 Task: Create in the project Transpire and in the Backlog issue 'Integrate a new email marketing automation tool into an existing marketing campaign to improve conversion rates and engagement' a child issue 'Integration with electronic medical records systems', and assign it to team member softage.2@softage.net.
Action: Mouse moved to (221, 62)
Screenshot: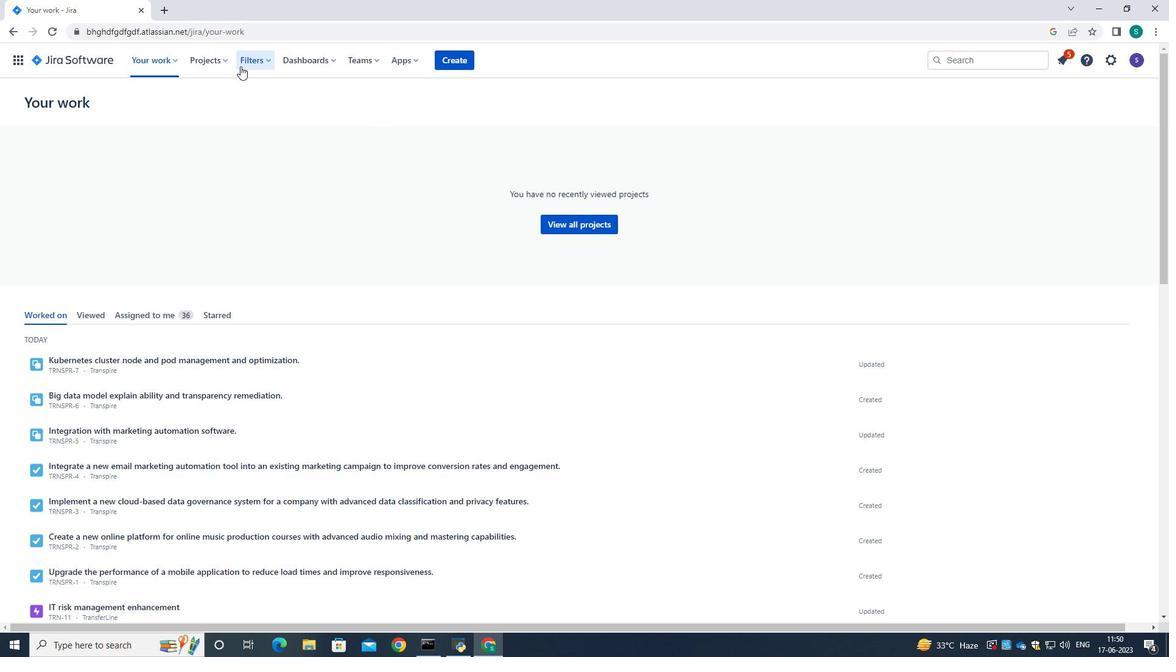 
Action: Mouse pressed left at (221, 62)
Screenshot: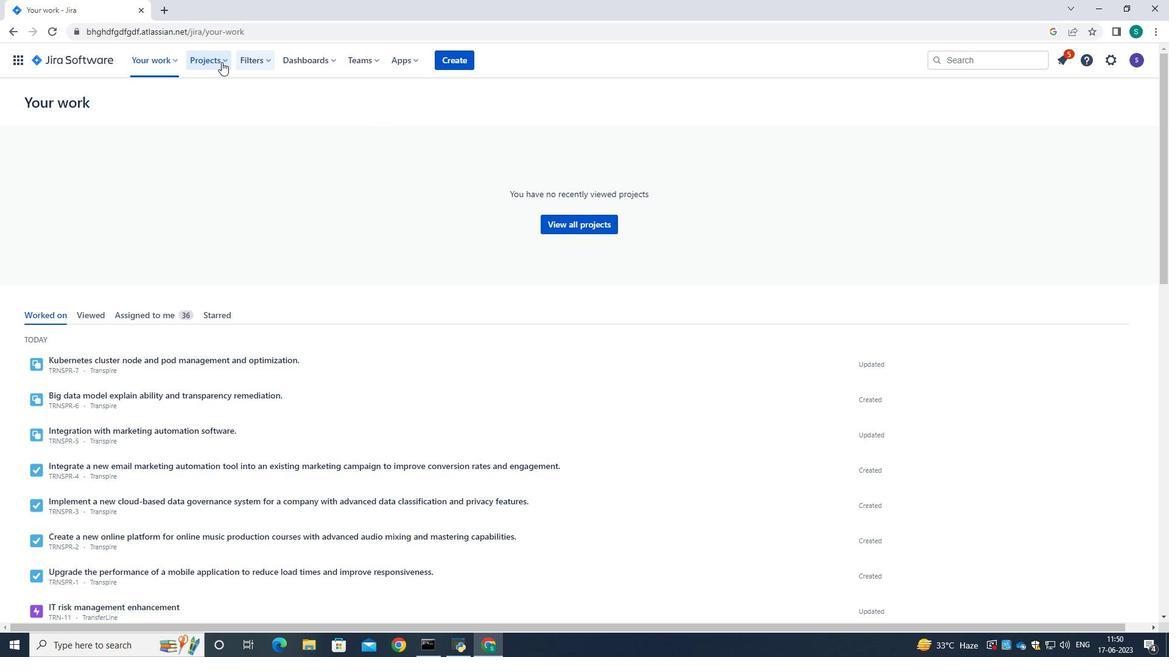
Action: Mouse moved to (253, 115)
Screenshot: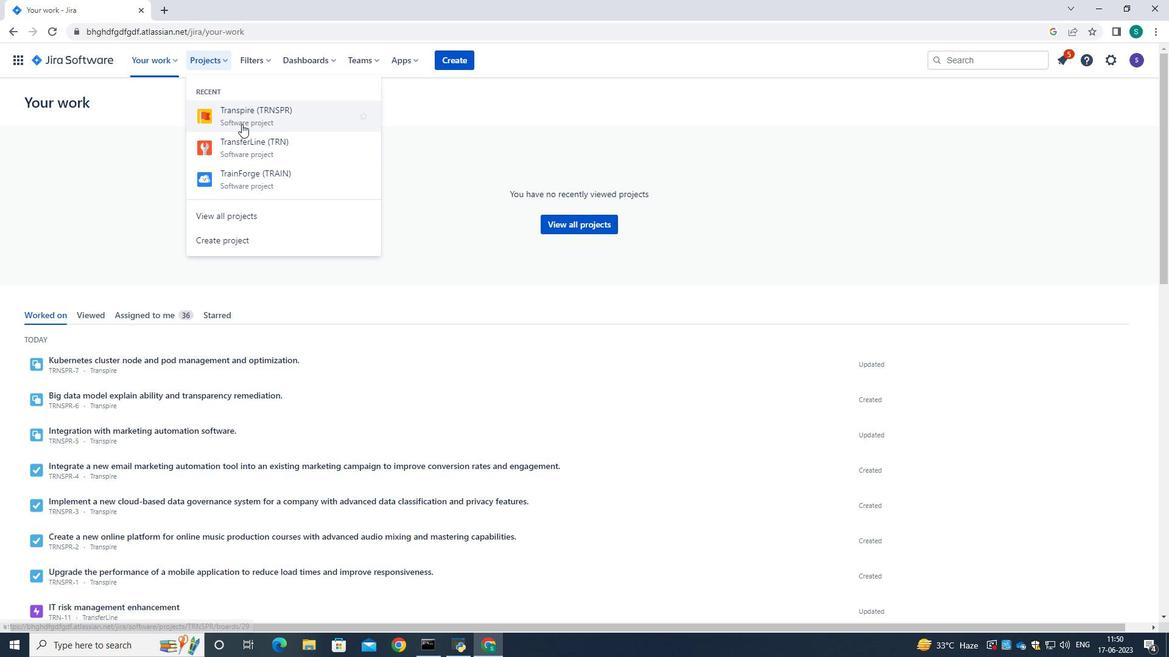 
Action: Mouse pressed left at (253, 115)
Screenshot: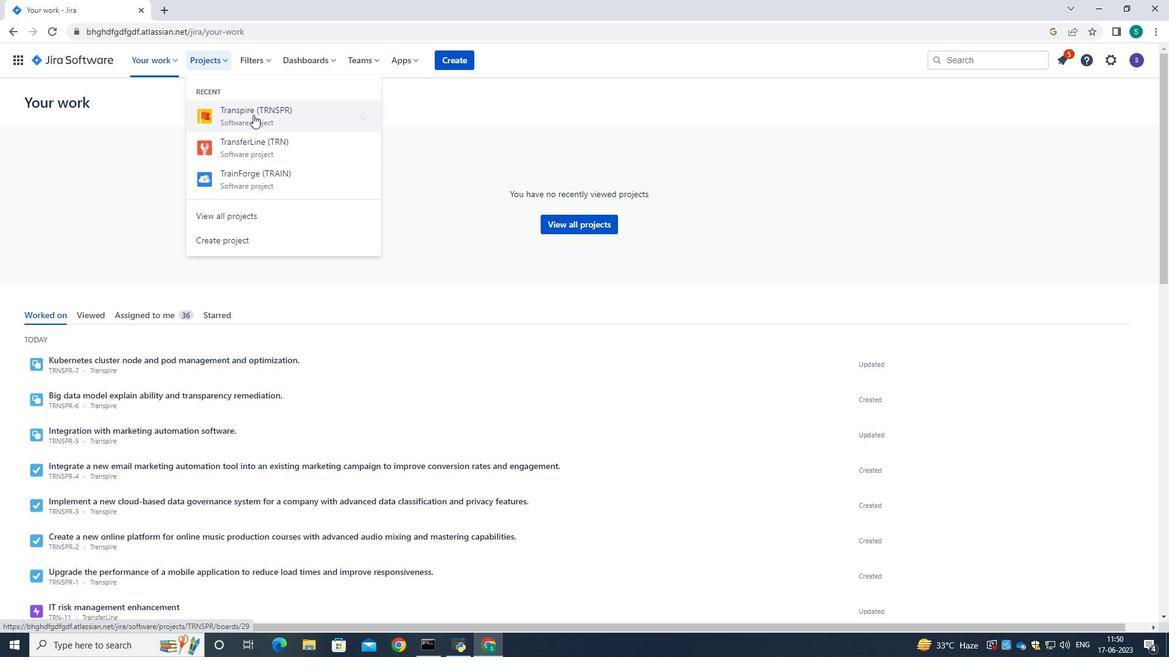 
Action: Mouse moved to (77, 186)
Screenshot: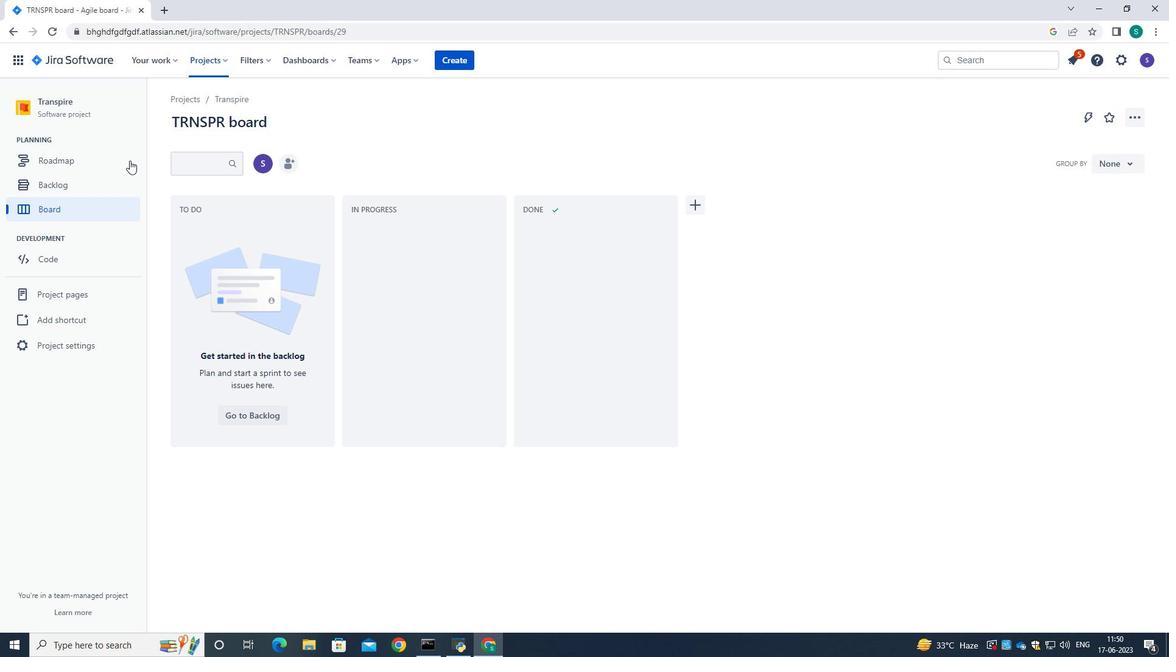 
Action: Mouse pressed left at (77, 186)
Screenshot: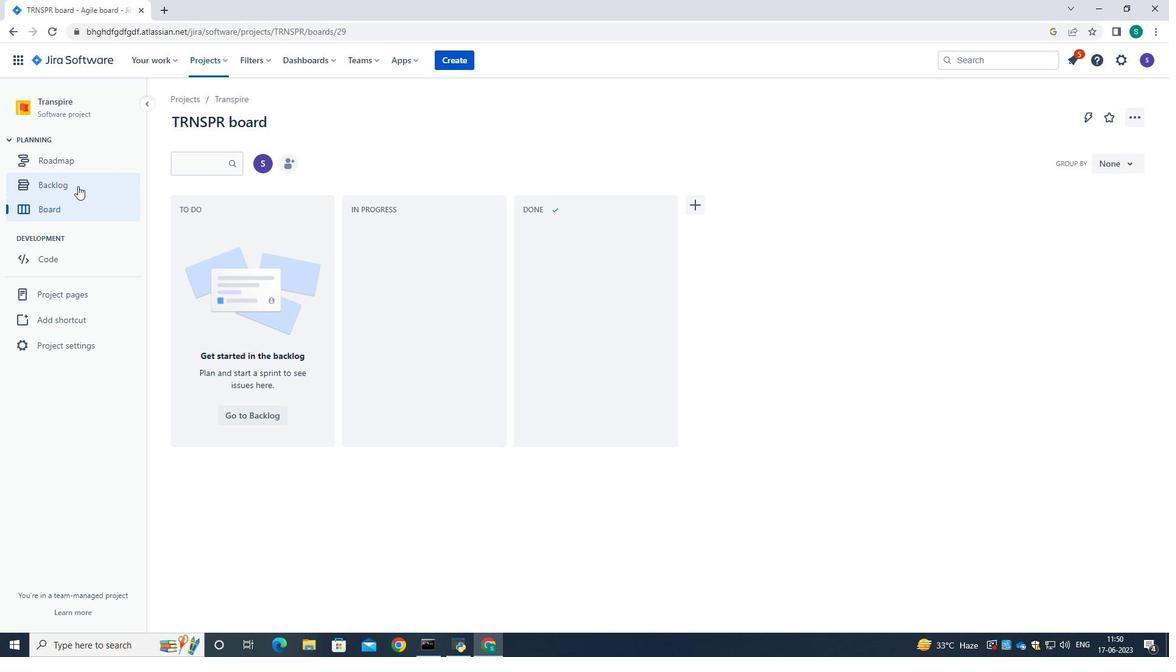 
Action: Mouse moved to (523, 223)
Screenshot: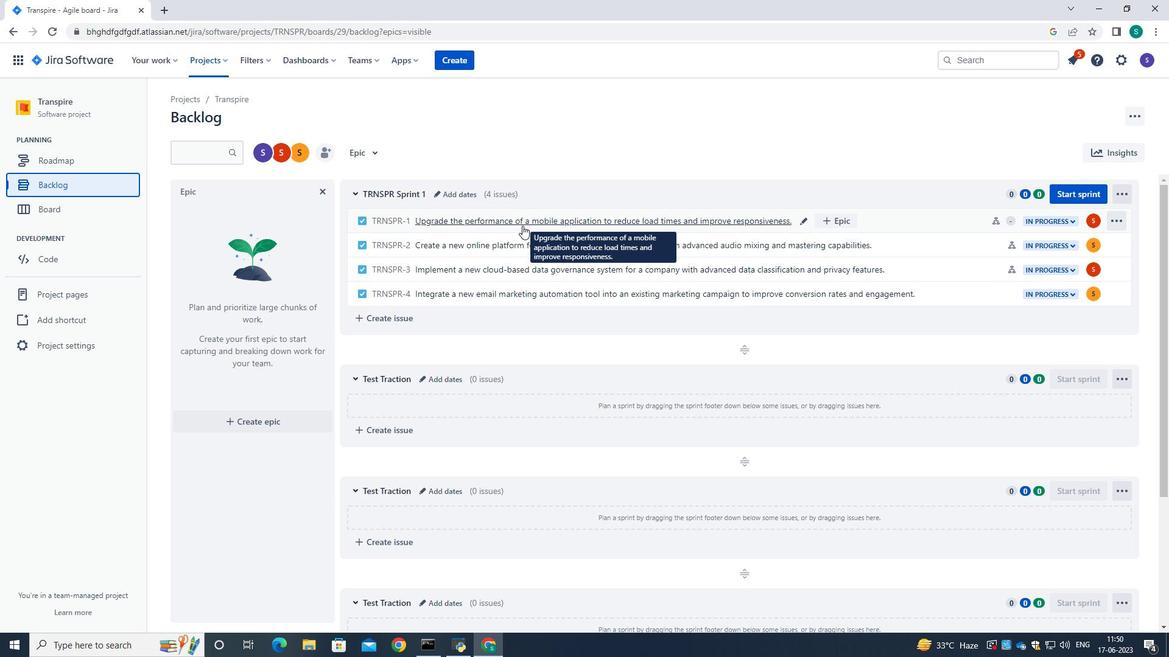
Action: Mouse pressed left at (523, 223)
Screenshot: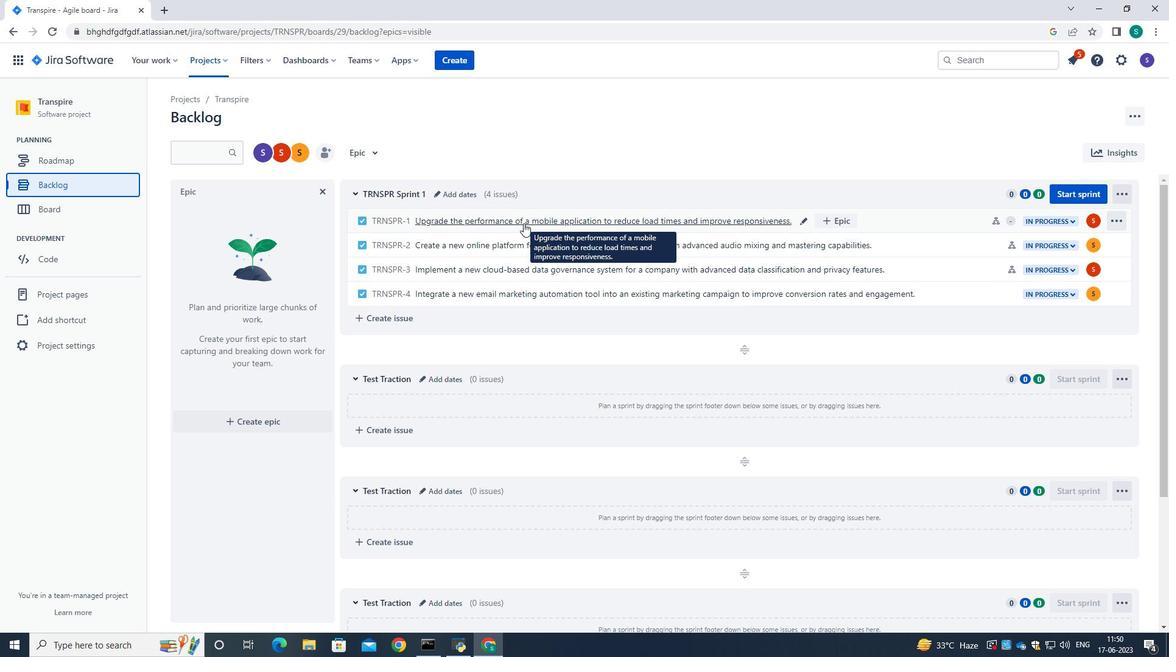 
Action: Mouse moved to (433, 295)
Screenshot: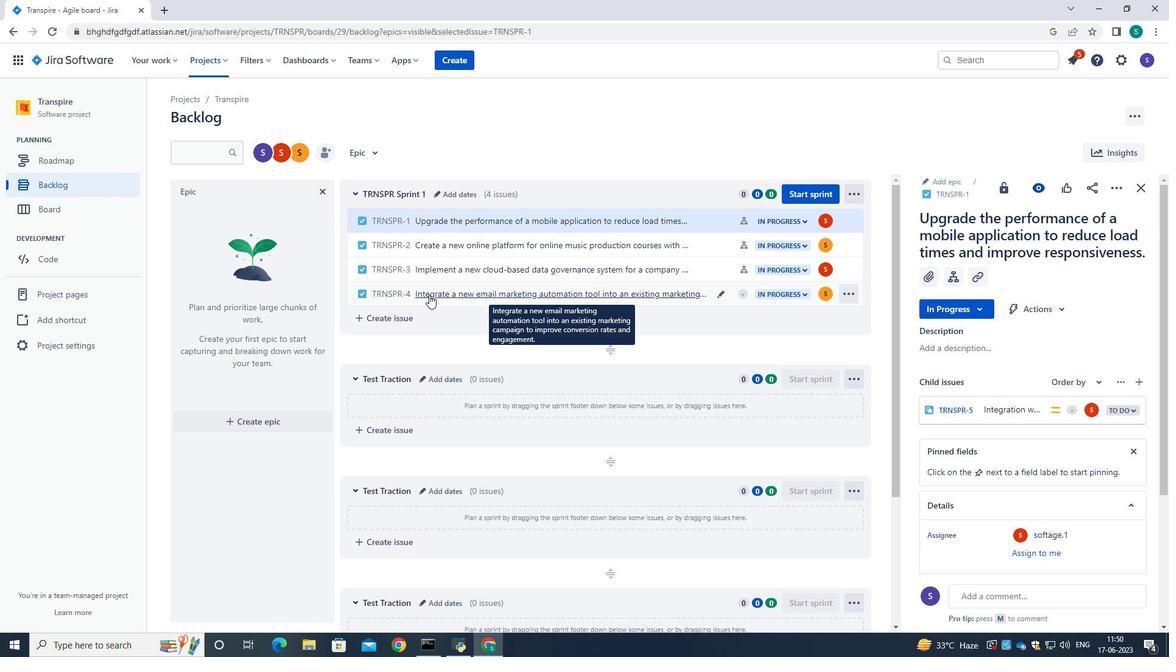 
Action: Mouse pressed left at (433, 295)
Screenshot: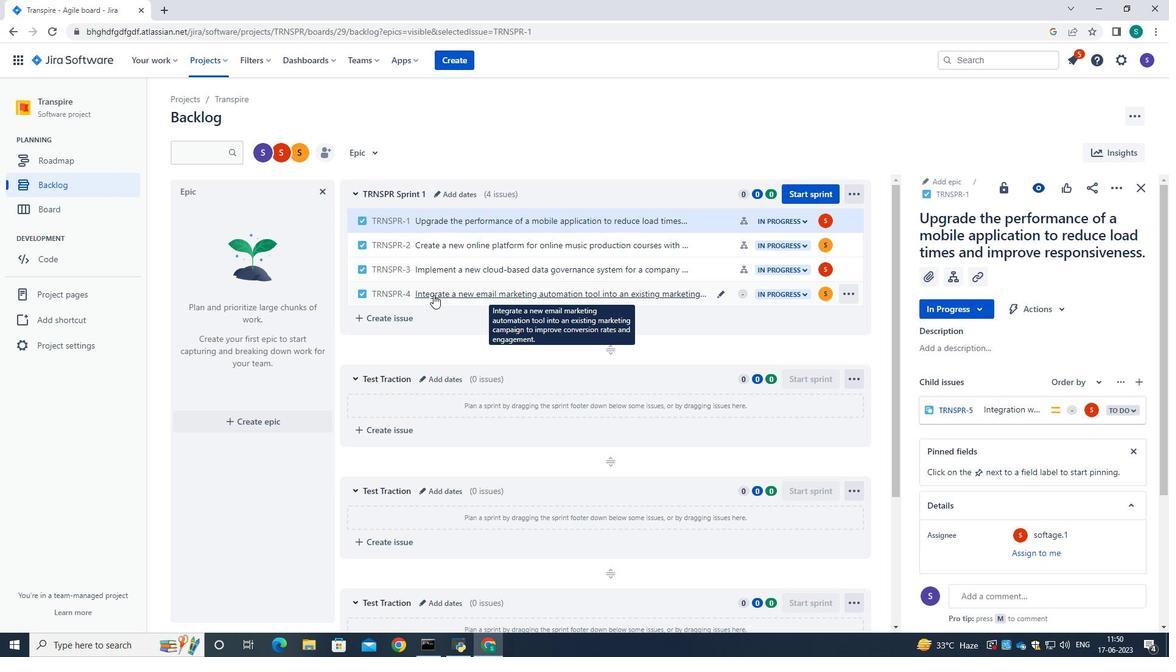 
Action: Mouse moved to (958, 293)
Screenshot: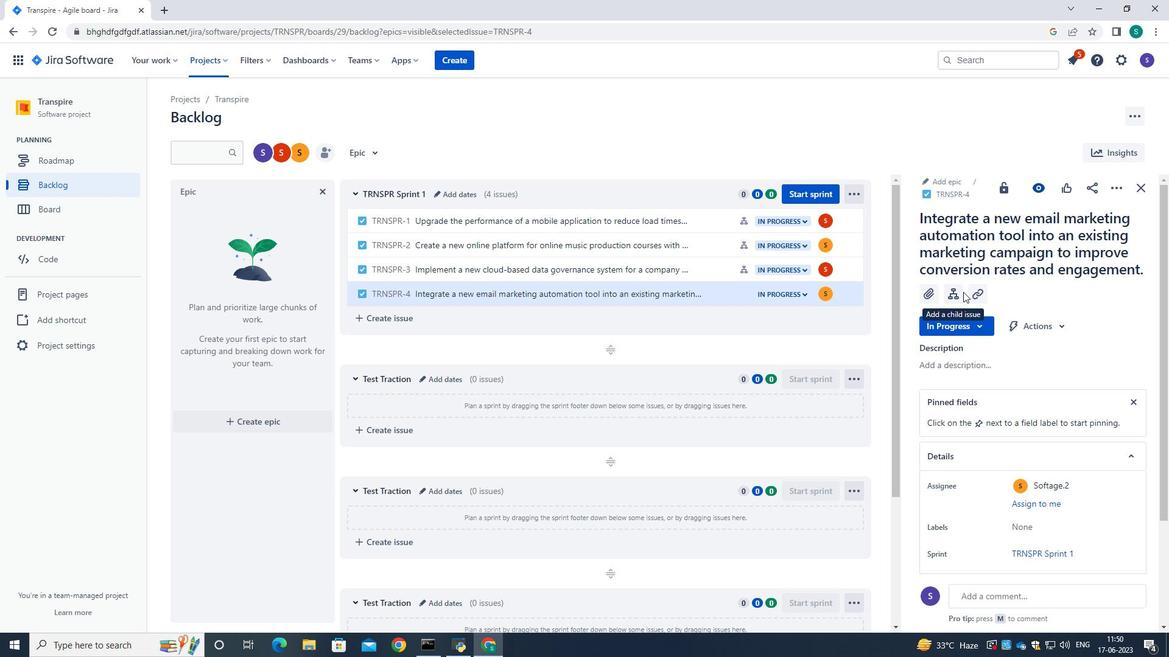 
Action: Mouse pressed left at (958, 293)
Screenshot: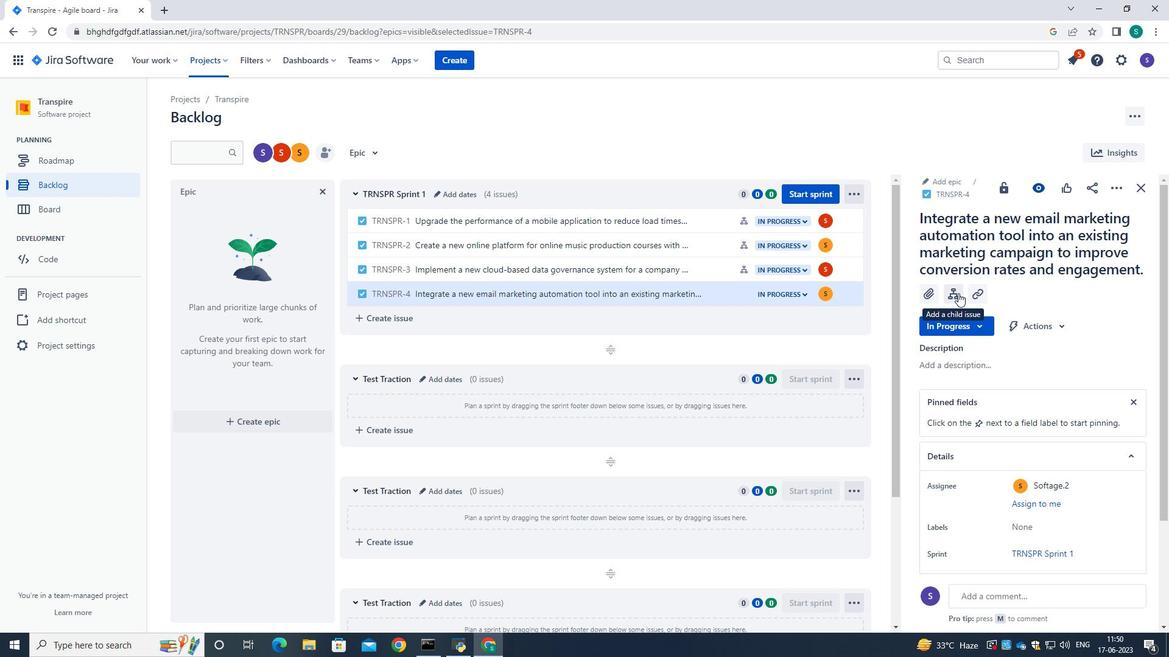 
Action: Mouse moved to (959, 388)
Screenshot: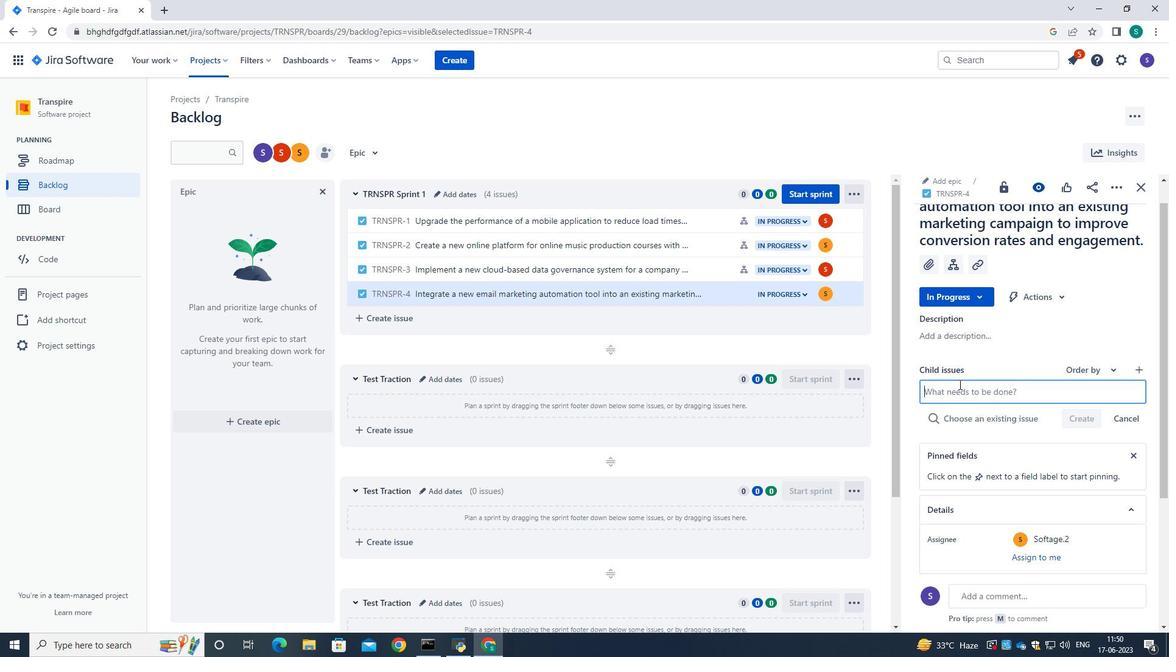 
Action: Mouse pressed left at (959, 388)
Screenshot: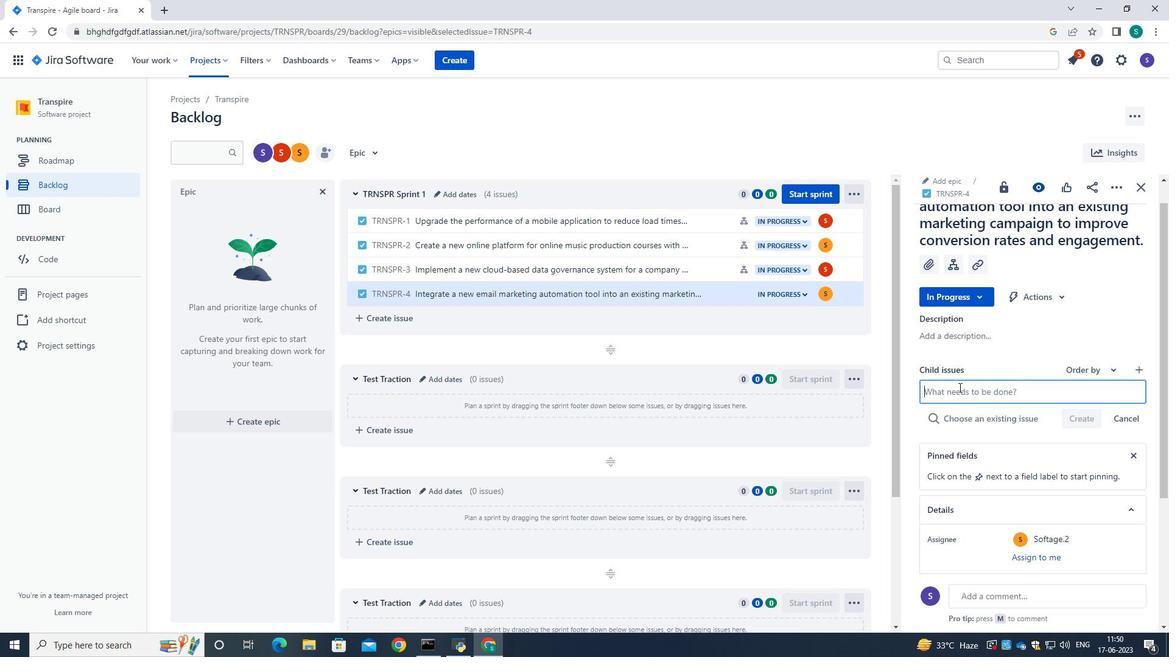 
Action: Key pressed <Key.caps_lock>I<Key.caps_lock>ntegration<Key.space>with<Key.space>electori<Key.backspace><Key.backspace><Key.backspace><Key.backspace><Key.backspace><Key.backspace><Key.backspace><Key.backspace><Key.backspace><Key.backspace><Key.backspace><Key.backspace><Key.backspace><Key.backspace><Key.backspace><Key.backspace><Key.backspace><Key.backspace><Key.backspace><Key.backspace><Key.backspace><Key.backspace><Key.backspace><Key.backspace><Key.backspace><Key.backspace><Key.backspace><Key.backspace><Key.backspace><Key.backspace><Key.backspace><Key.backspace><Key.backspace><Key.backspace><Key.backspace>d<Key.backspace>in<Key.backspace><Key.backspace><Key.caps_lock>I<Key.caps_lock>ntegration<Key.space>with<Key.space>electronic<Key.space>mediac<Key.backspace><Key.backspace>cal<Key.space>record<Key.space>system.<Key.backspace>s.
Screenshot: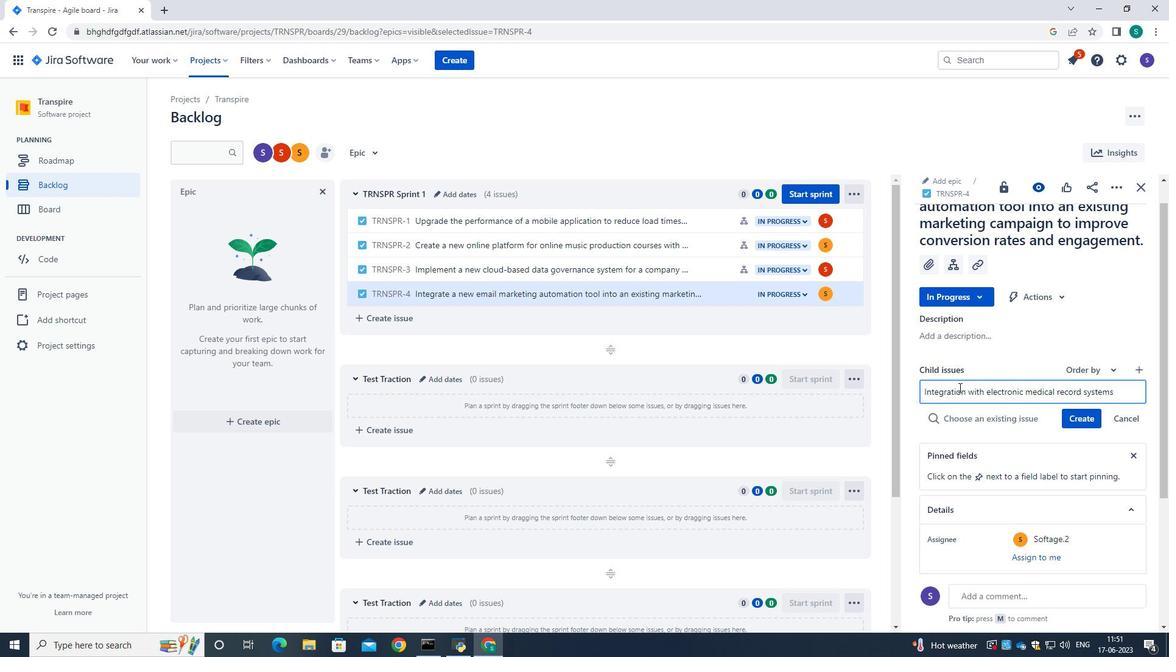 
Action: Mouse moved to (1077, 413)
Screenshot: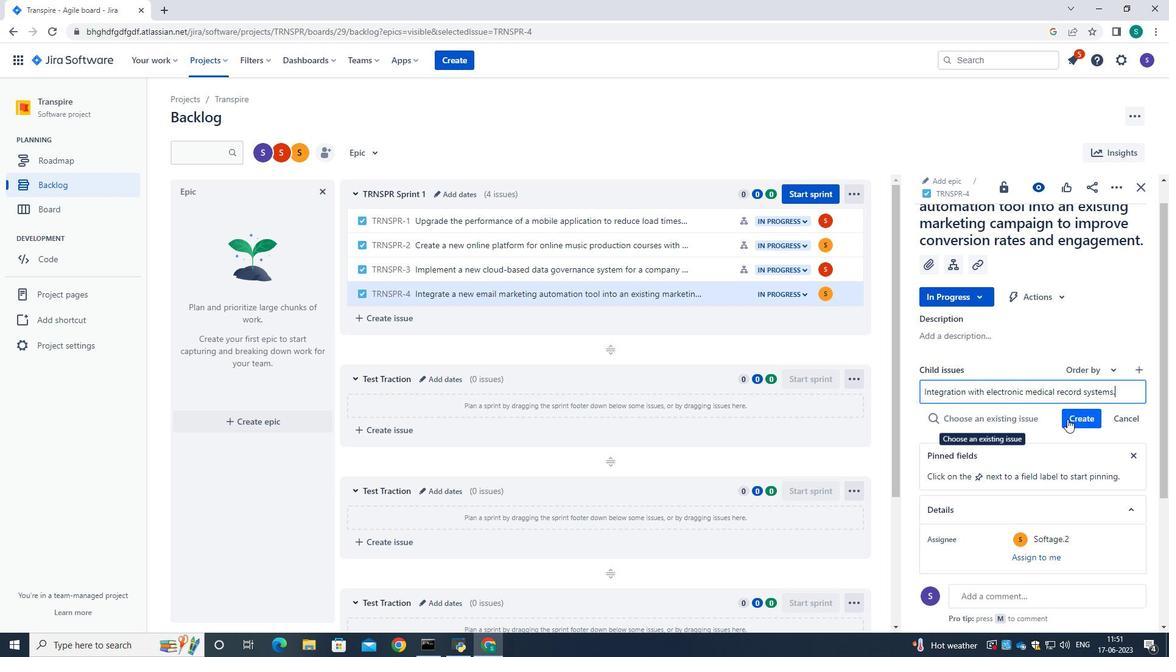 
Action: Mouse pressed left at (1077, 413)
Screenshot: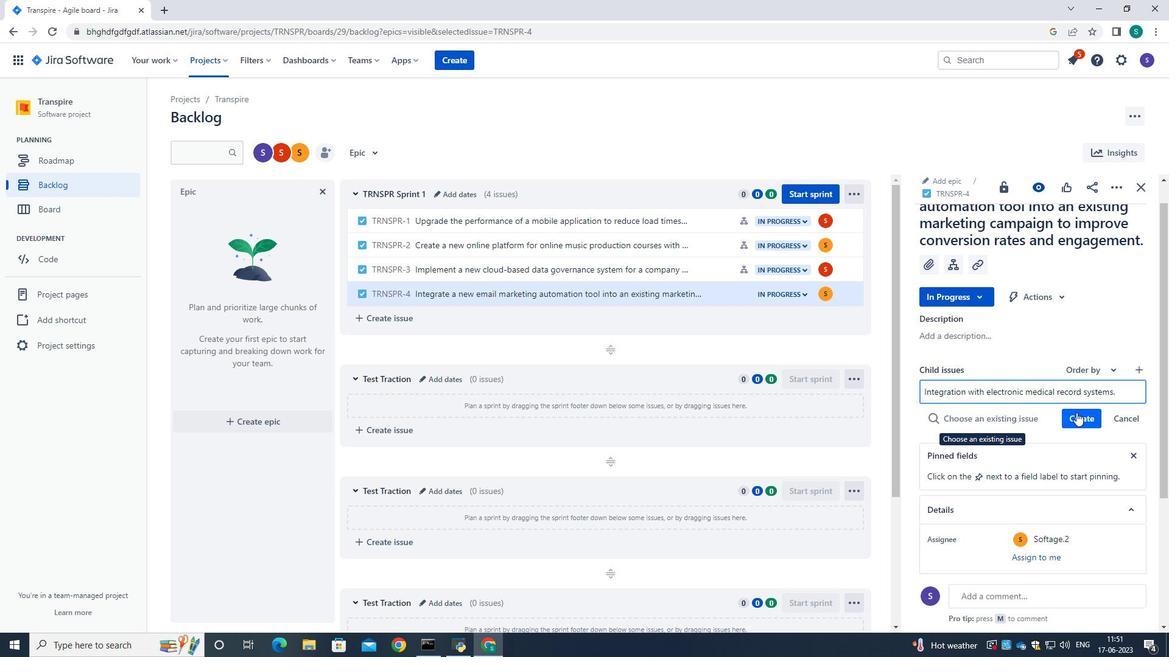 
Action: Mouse moved to (1092, 398)
Screenshot: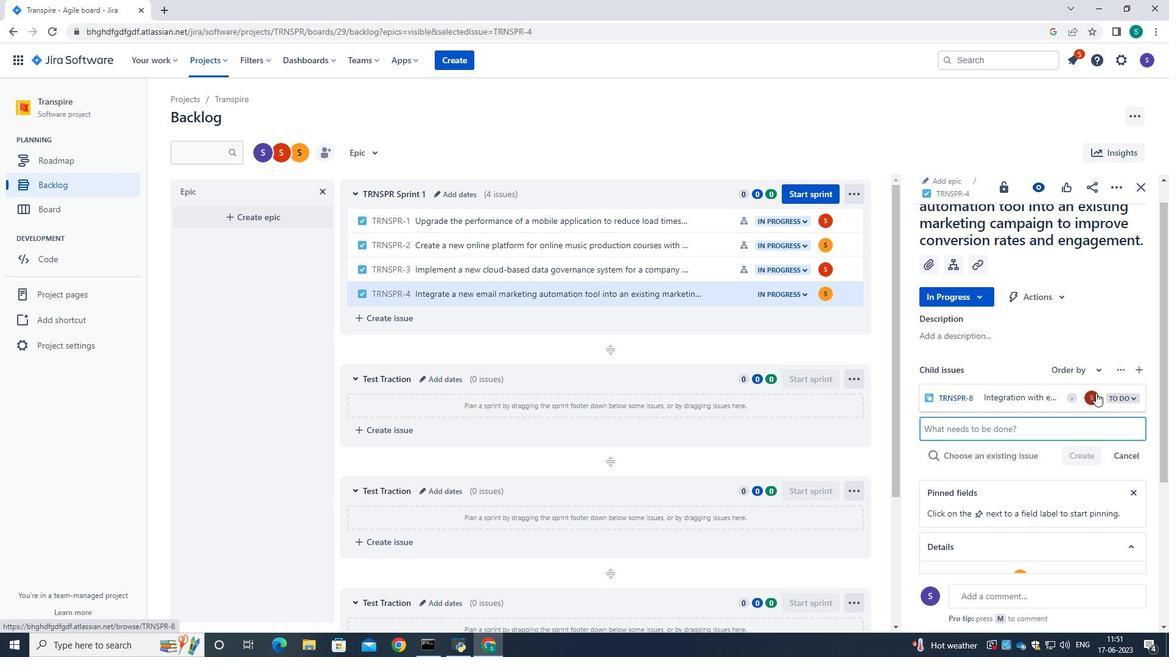 
Action: Mouse pressed left at (1092, 398)
Screenshot: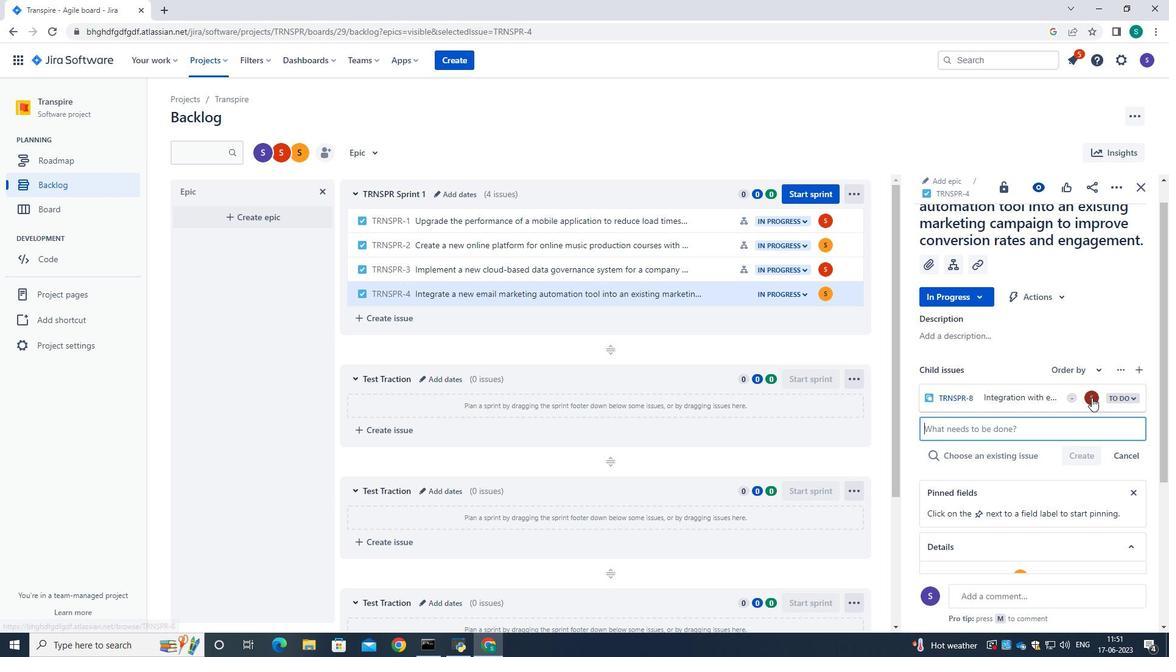 
Action: Mouse moved to (993, 336)
Screenshot: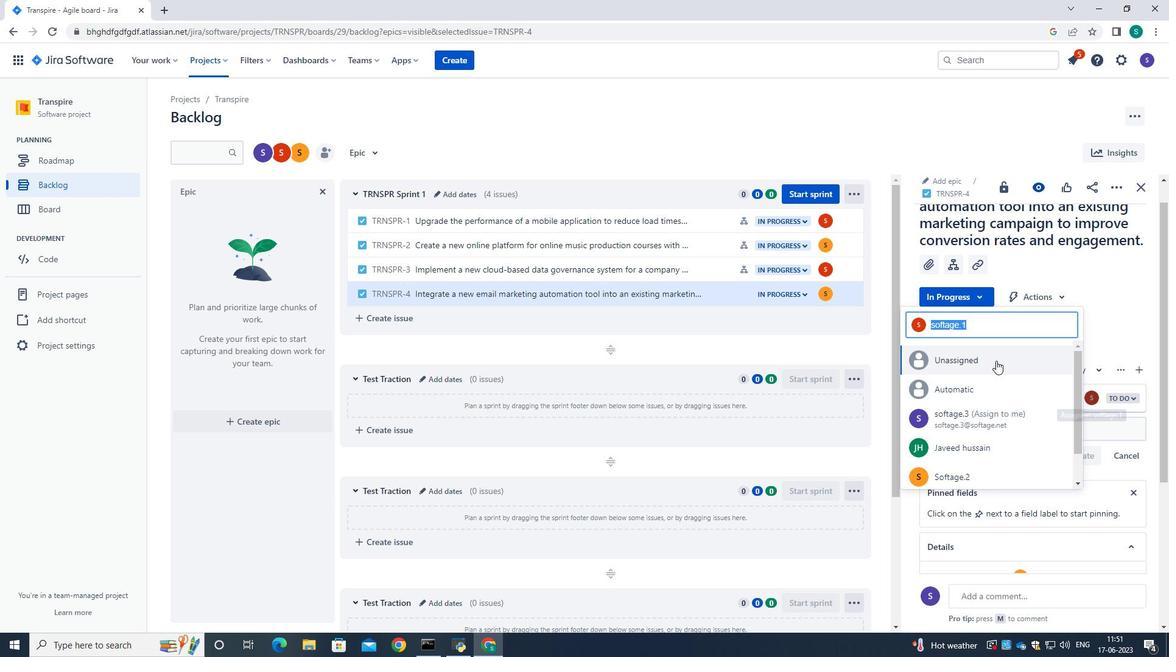 
Action: Key pressed softage.2<Key.shift>@softage.net
Screenshot: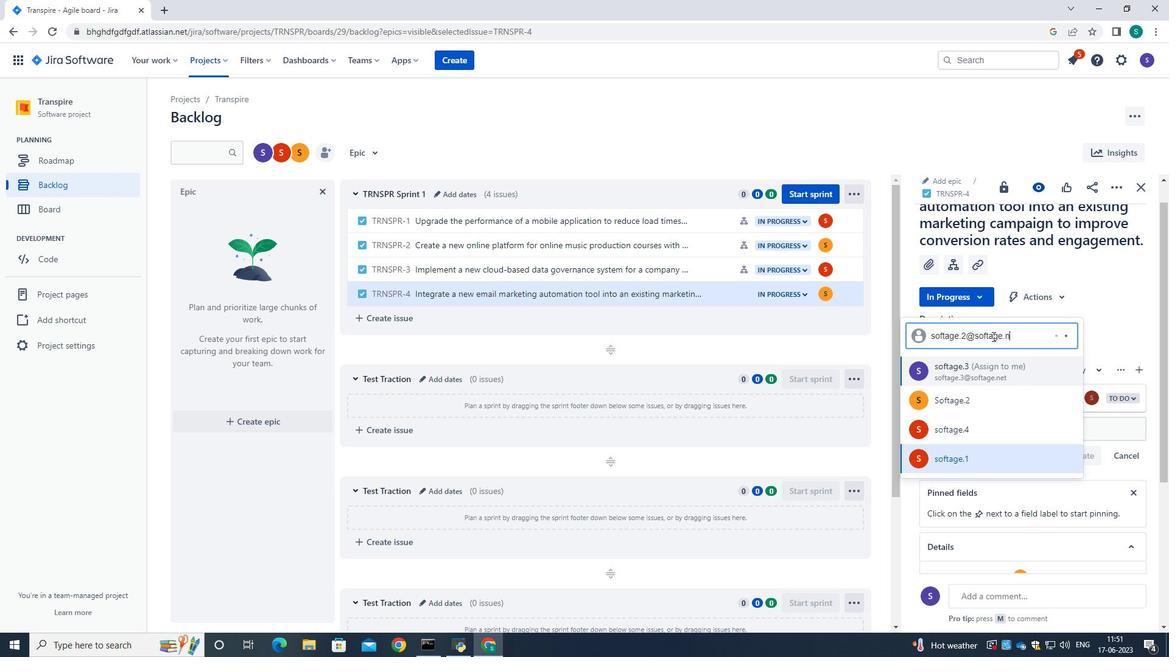 
Action: Mouse moved to (960, 404)
Screenshot: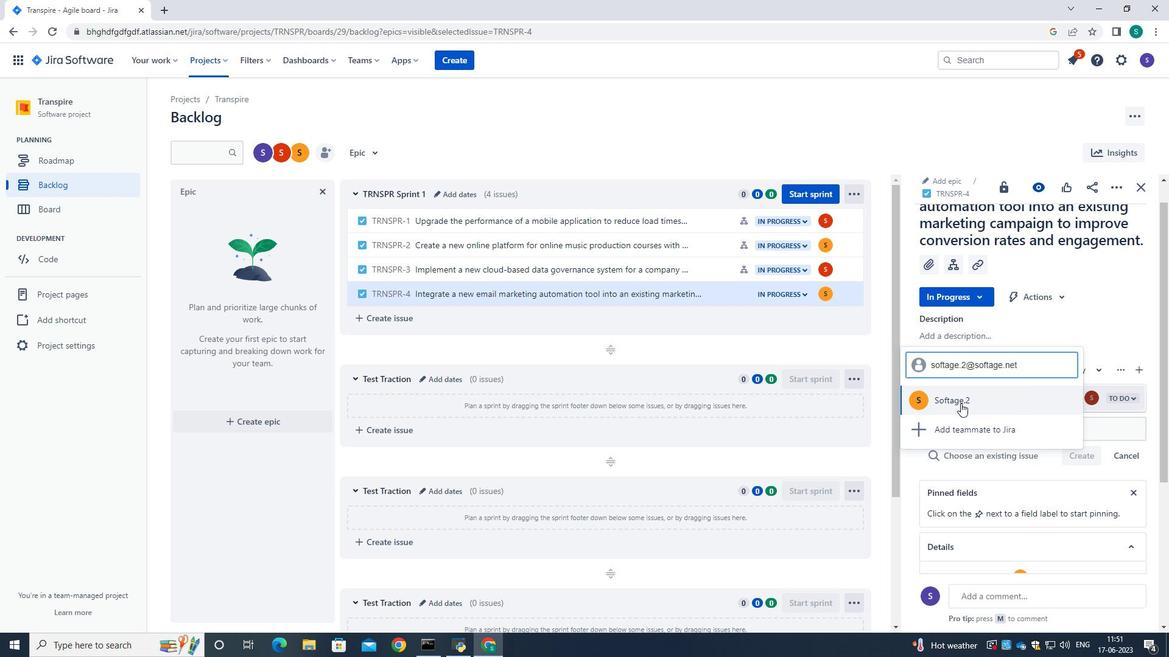 
Action: Mouse pressed left at (960, 404)
Screenshot: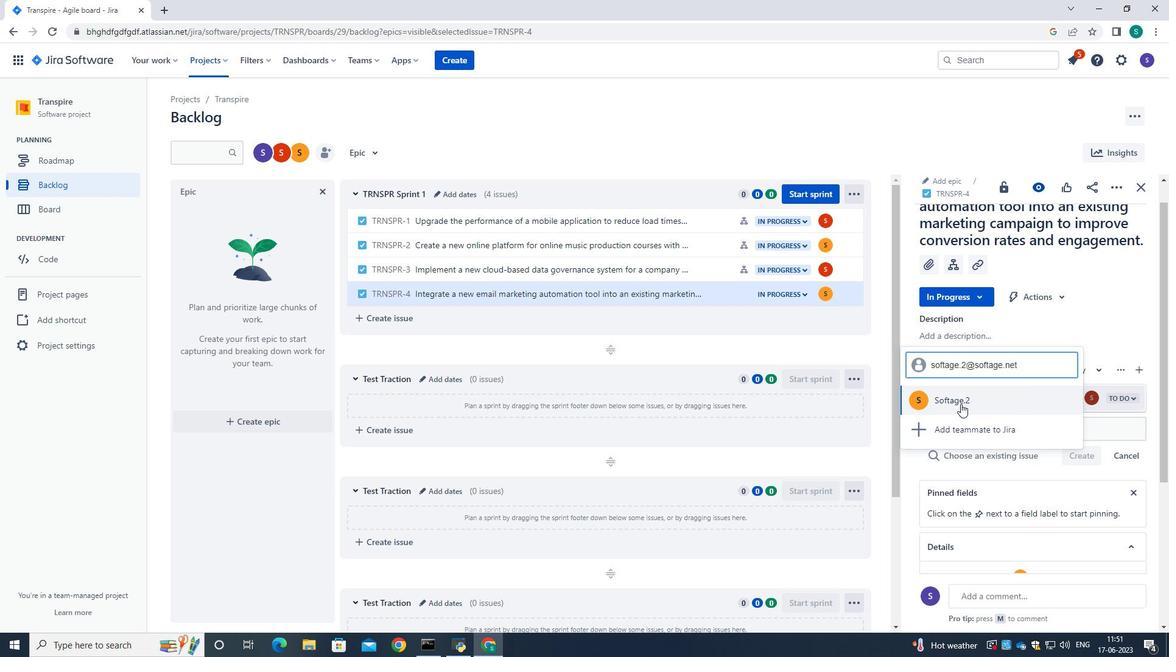 
Action: Mouse moved to (1013, 338)
Screenshot: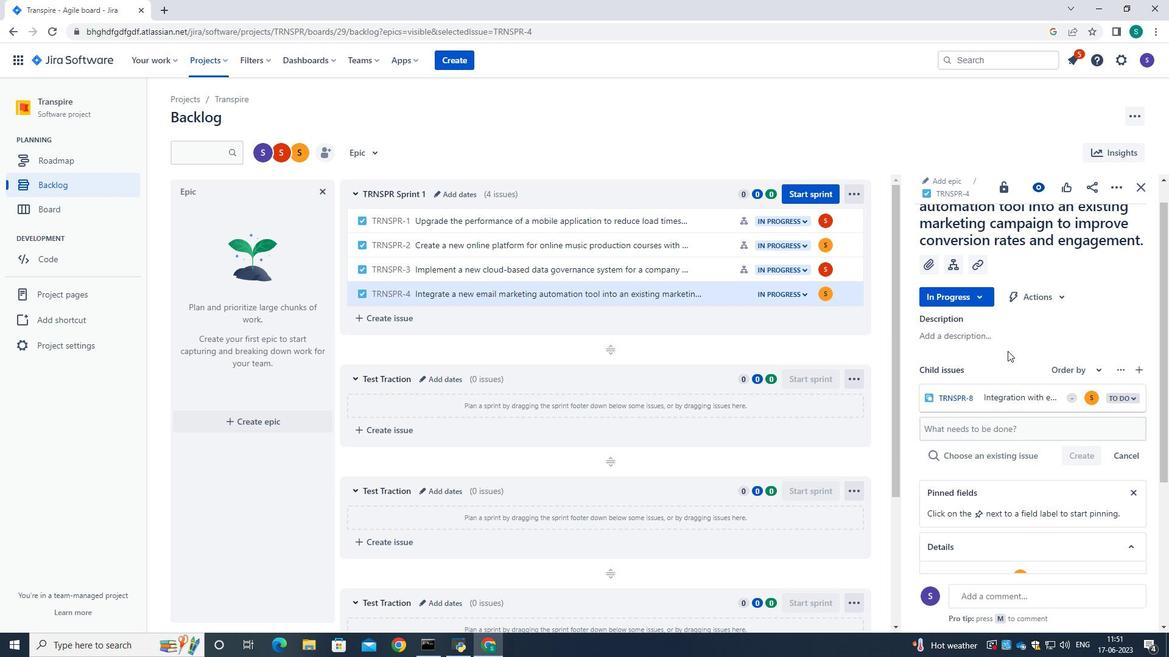 
Action: Mouse scrolled (1013, 338) with delta (0, 0)
Screenshot: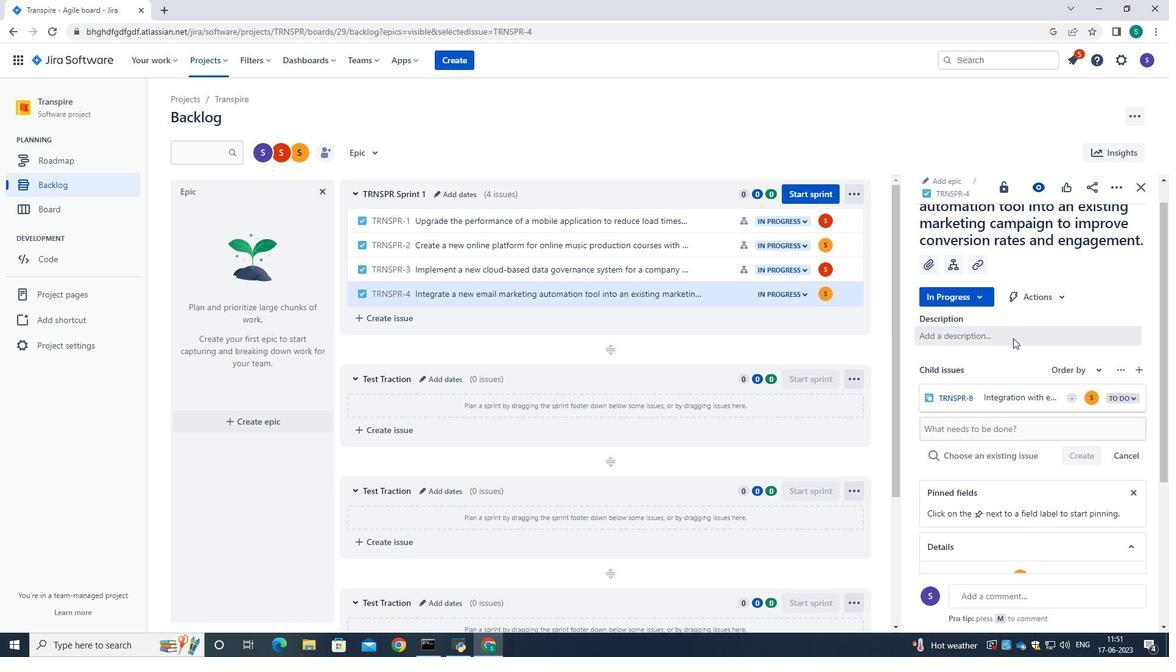
Action: Mouse scrolled (1013, 338) with delta (0, 0)
Screenshot: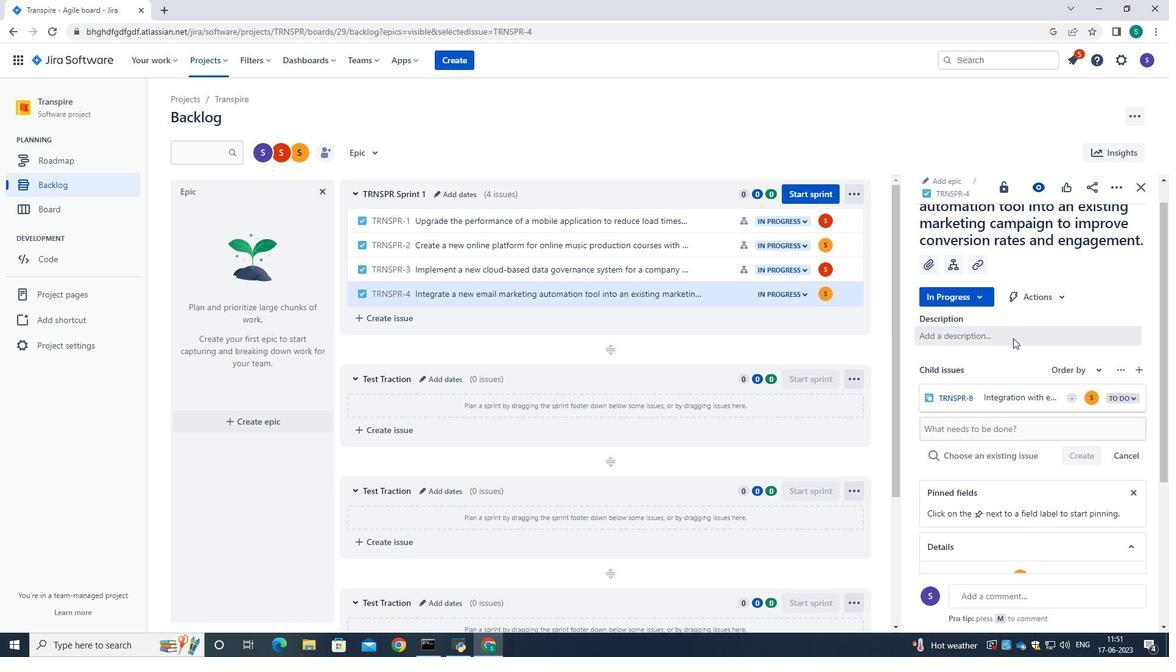 
Action: Mouse moved to (1013, 338)
Screenshot: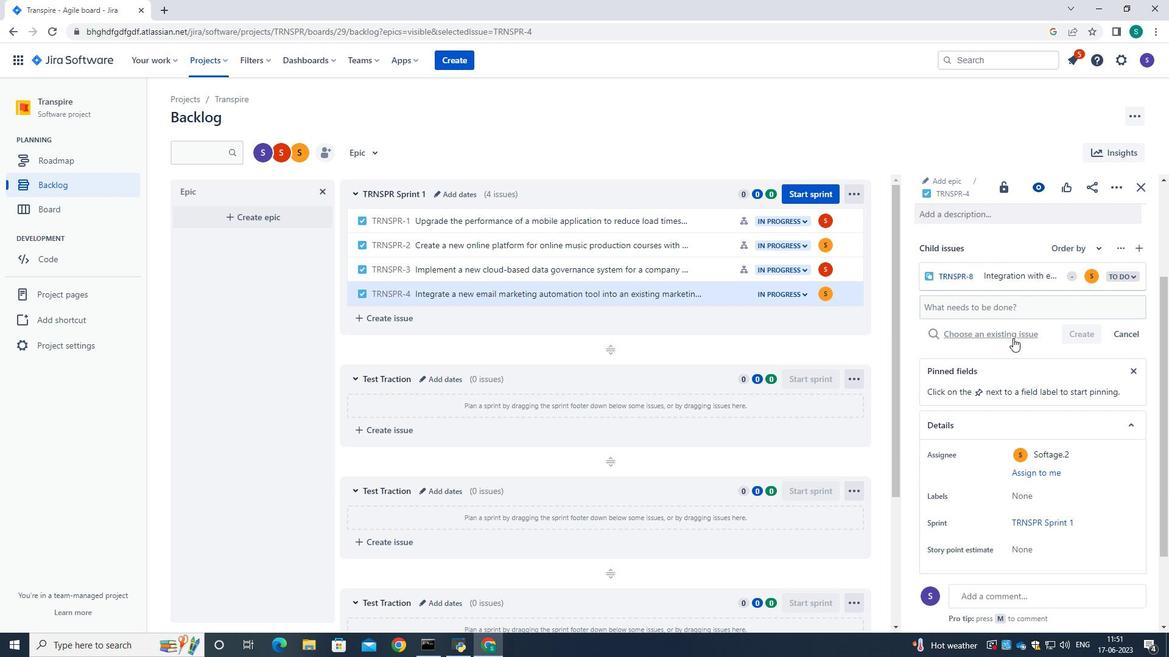 
Action: Mouse scrolled (1013, 338) with delta (0, 0)
Screenshot: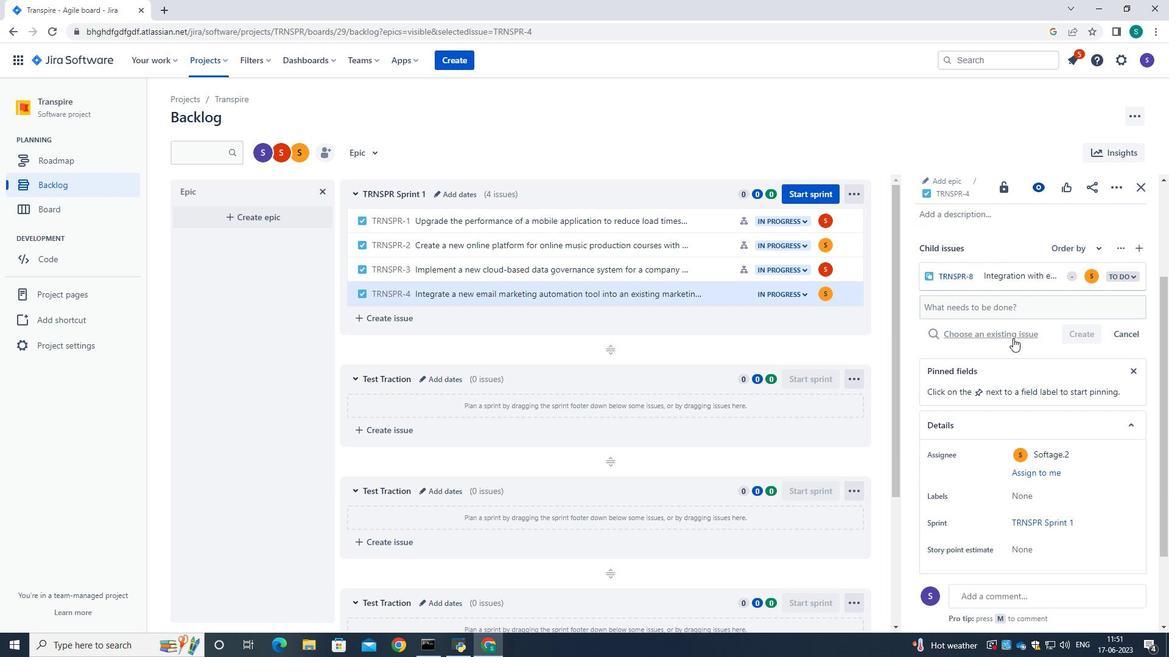 
Action: Mouse scrolled (1013, 338) with delta (0, 0)
Screenshot: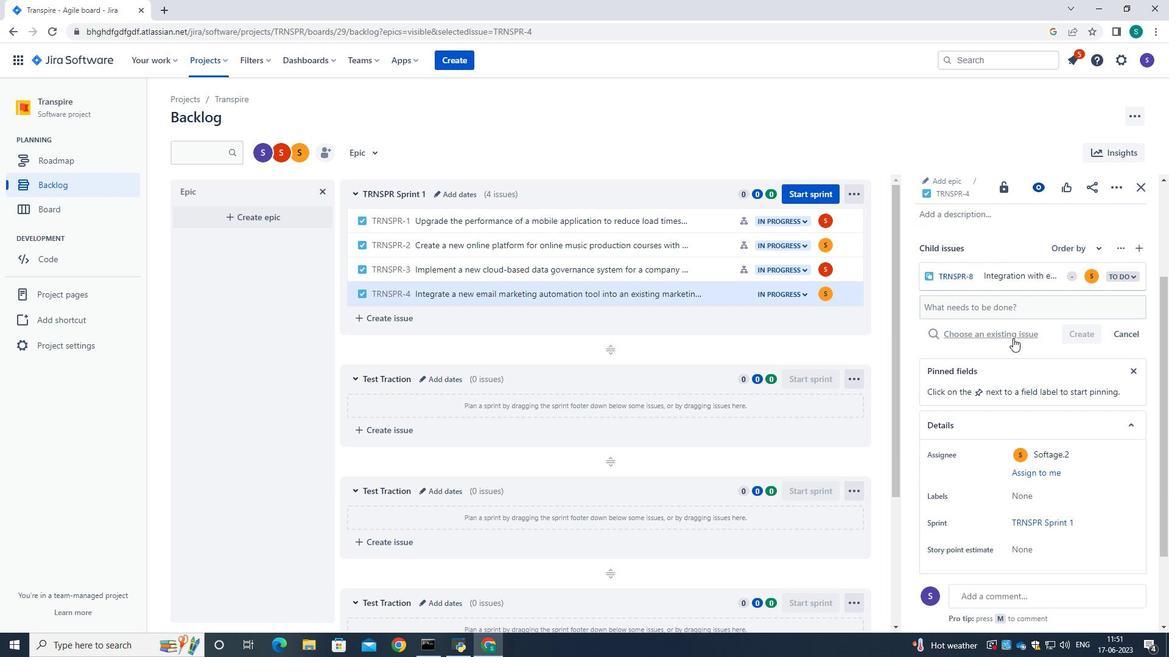 
Action: Mouse scrolled (1013, 338) with delta (0, 0)
Screenshot: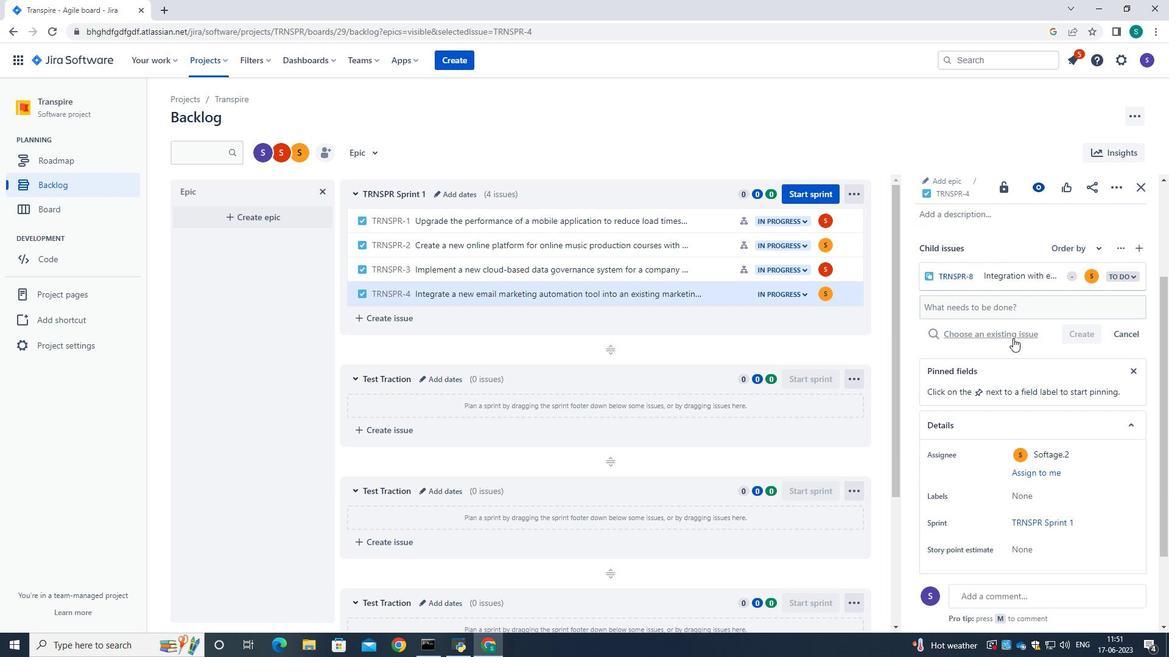
Action: Mouse scrolled (1013, 338) with delta (0, 0)
Screenshot: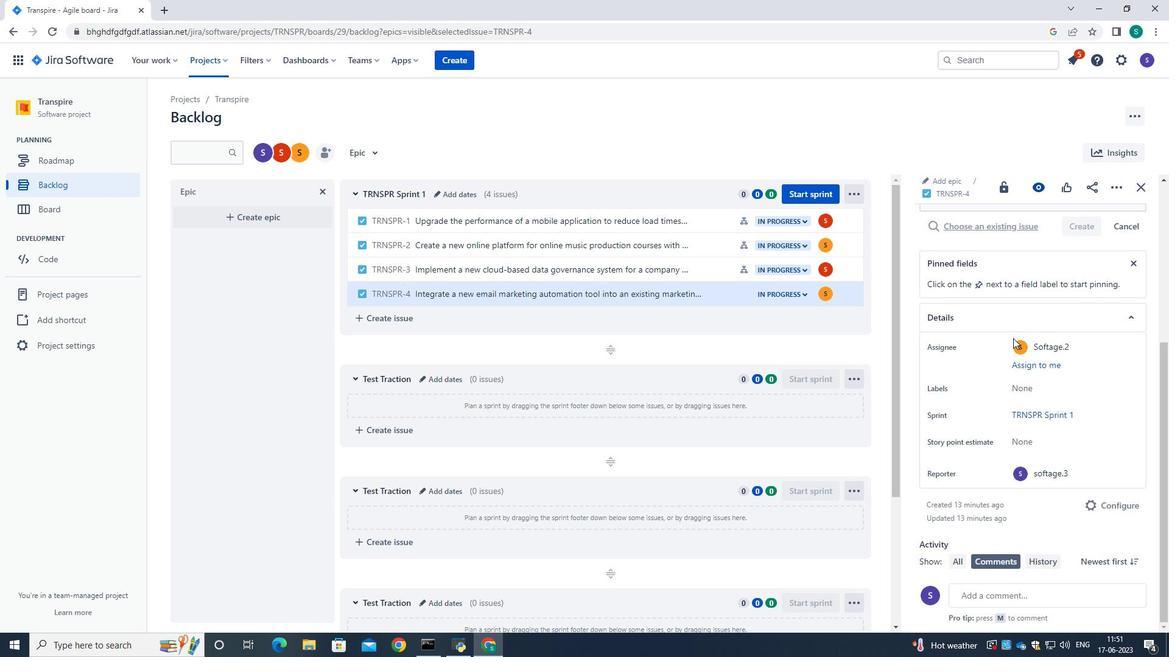 
Action: Mouse scrolled (1013, 338) with delta (0, 0)
Screenshot: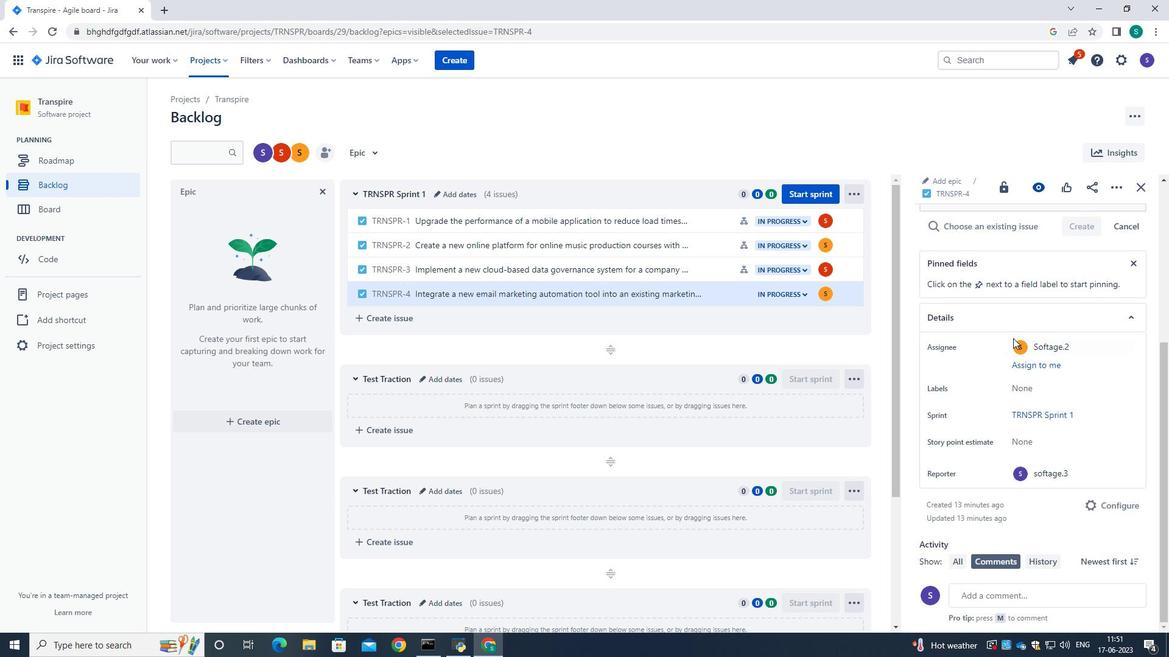 
Action: Mouse scrolled (1013, 338) with delta (0, 0)
Screenshot: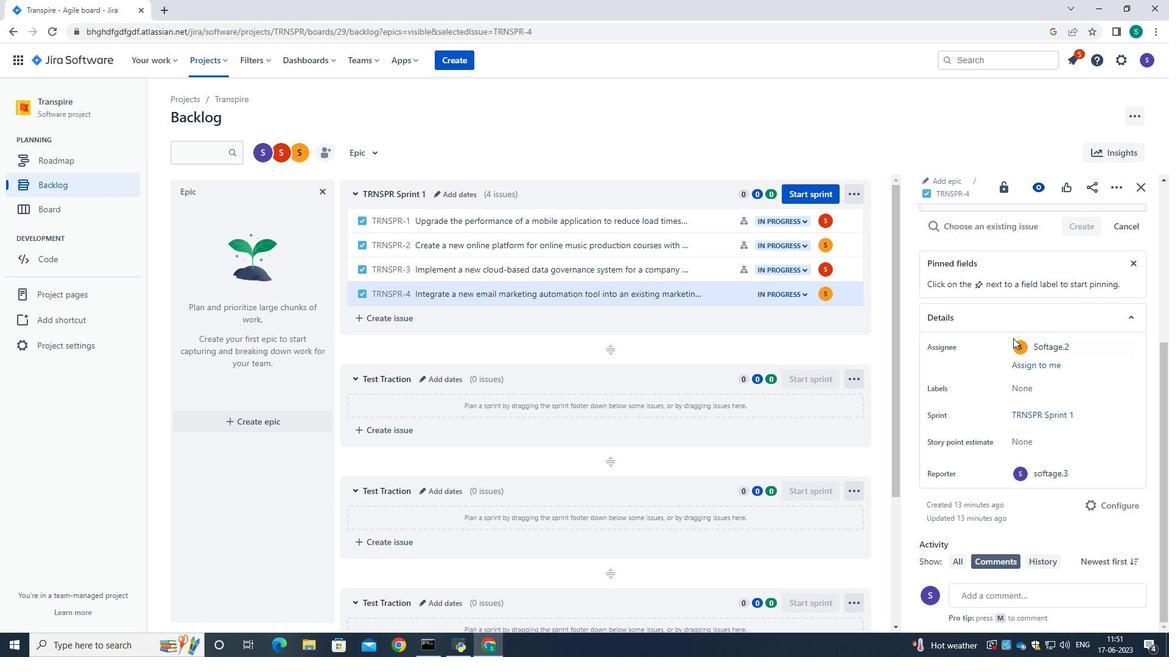 
